 Task: Look for products with peanut butter flavor in the category "Chocolate Candies".
Action: Mouse moved to (17, 67)
Screenshot: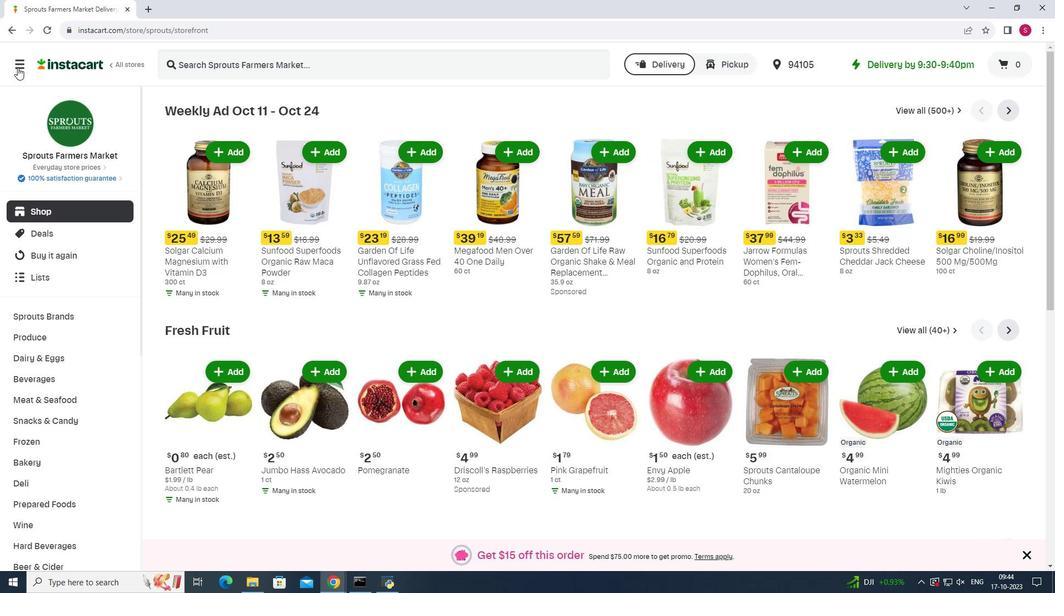 
Action: Mouse pressed left at (17, 67)
Screenshot: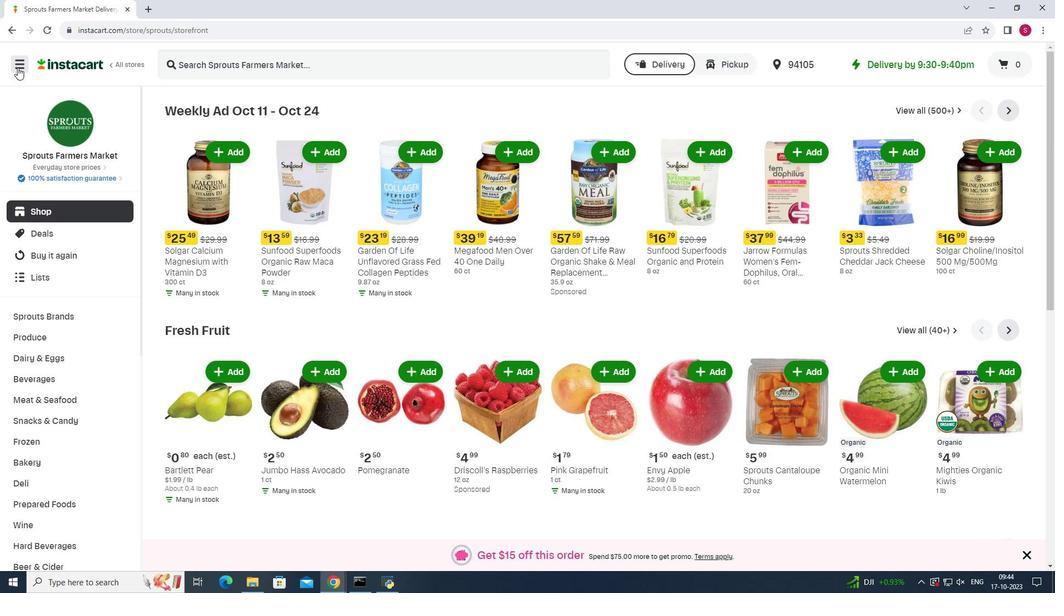 
Action: Mouse moved to (54, 289)
Screenshot: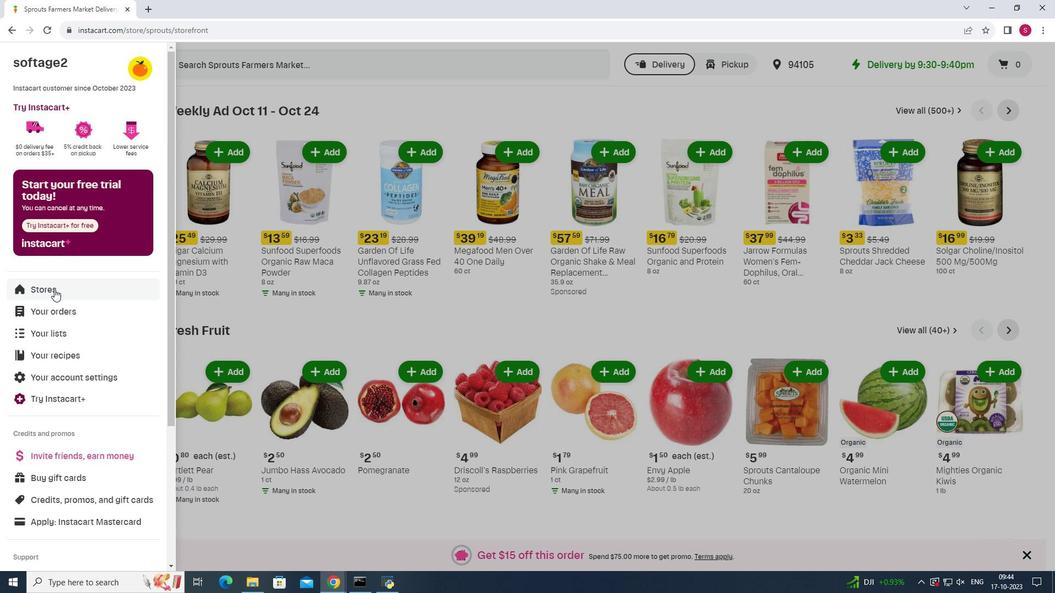 
Action: Mouse pressed left at (54, 289)
Screenshot: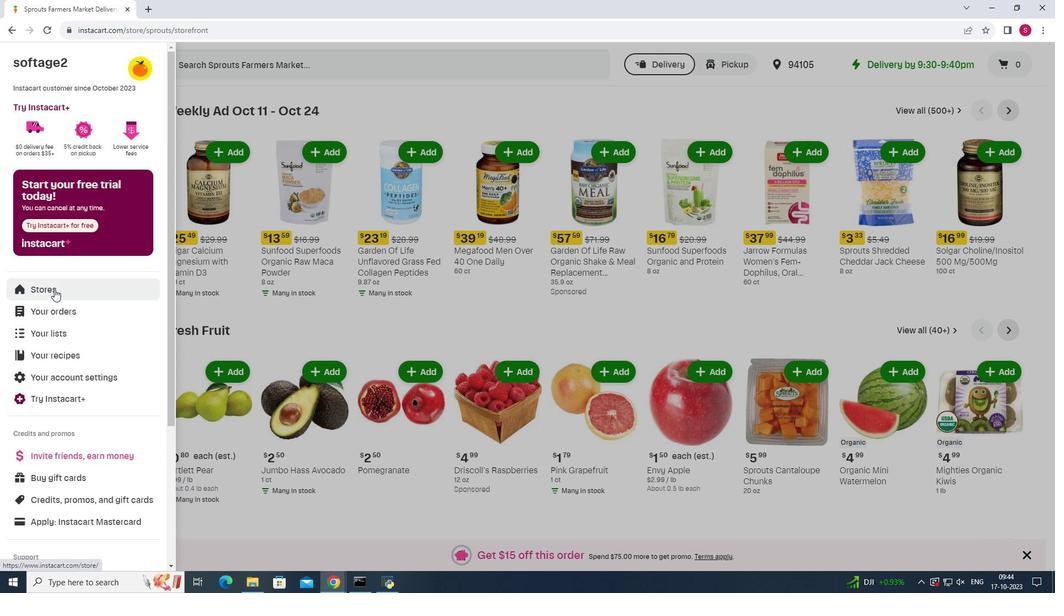 
Action: Mouse moved to (265, 92)
Screenshot: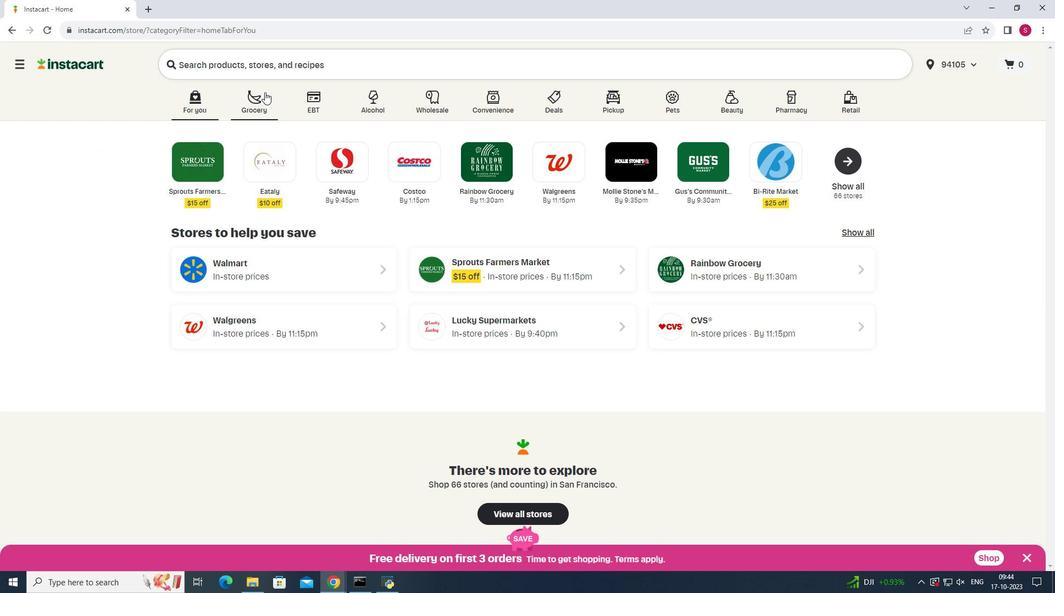 
Action: Mouse pressed left at (265, 92)
Screenshot: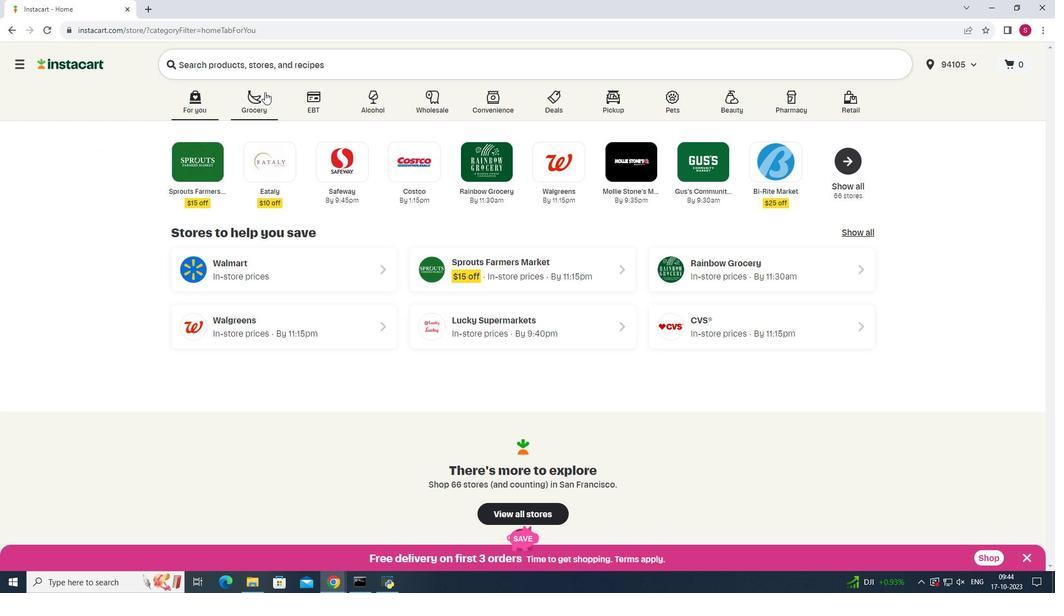 
Action: Mouse moved to (744, 156)
Screenshot: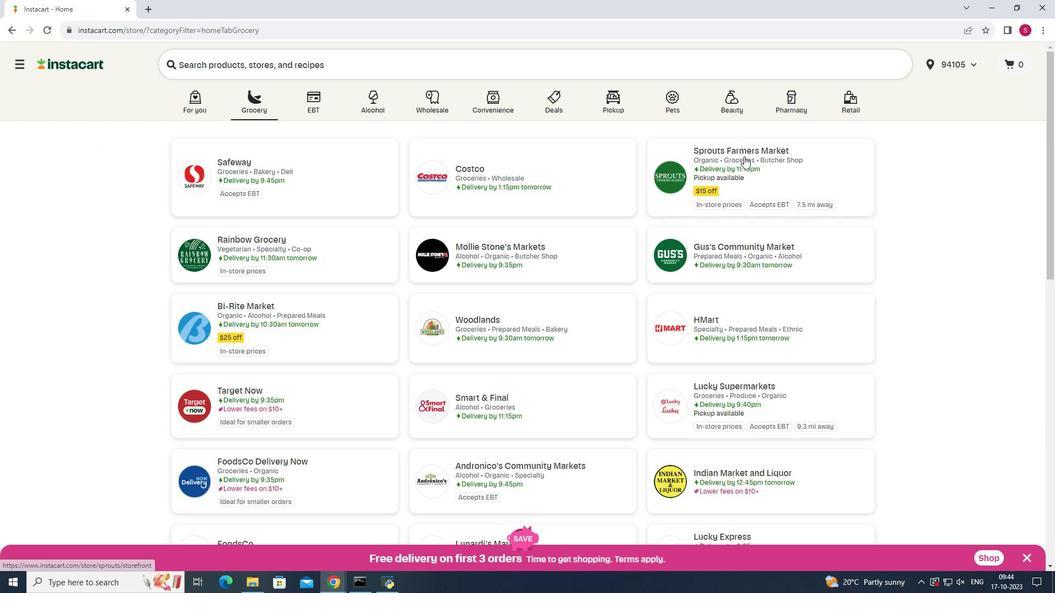 
Action: Mouse pressed left at (744, 156)
Screenshot: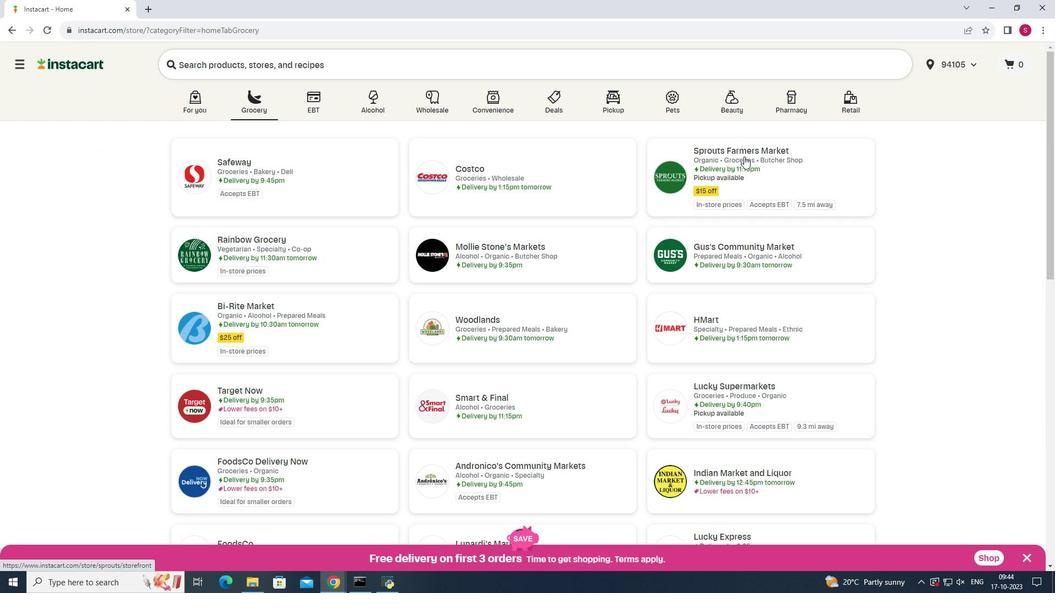 
Action: Mouse moved to (29, 417)
Screenshot: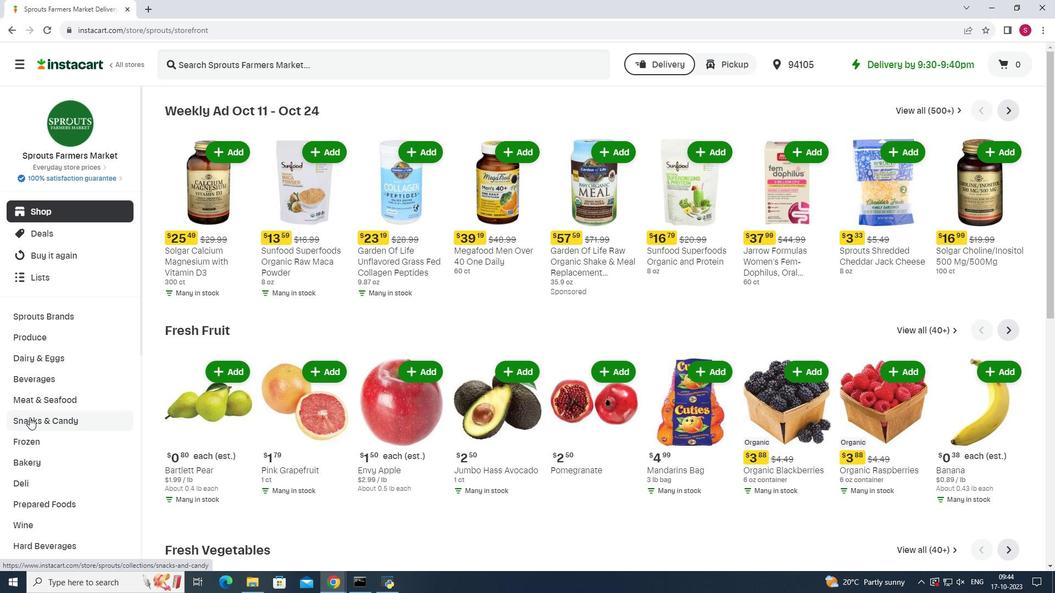 
Action: Mouse pressed left at (29, 417)
Screenshot: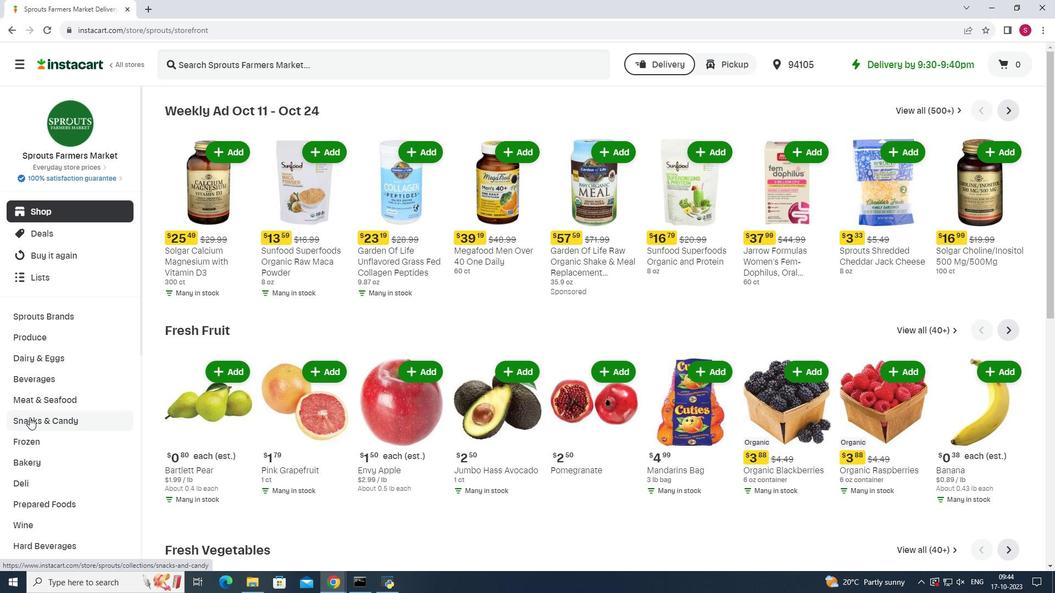 
Action: Mouse moved to (304, 137)
Screenshot: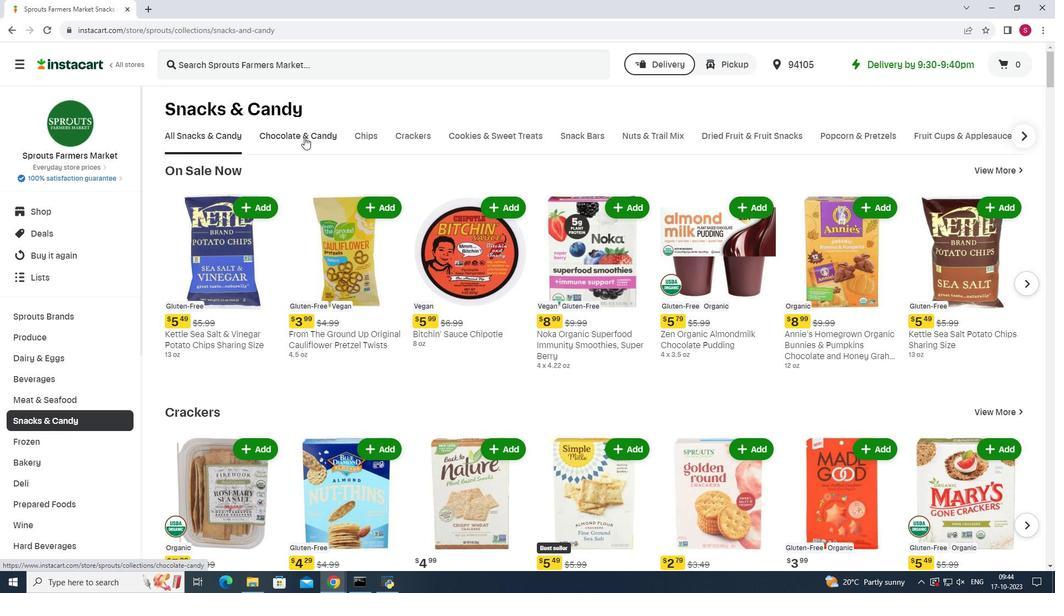 
Action: Mouse pressed left at (304, 137)
Screenshot: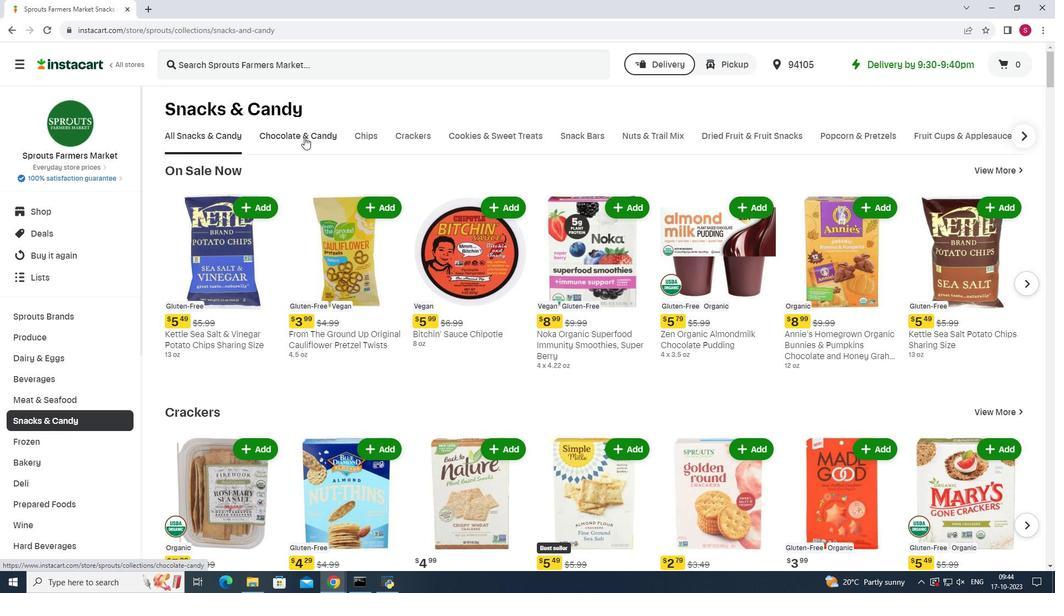 
Action: Mouse moved to (261, 189)
Screenshot: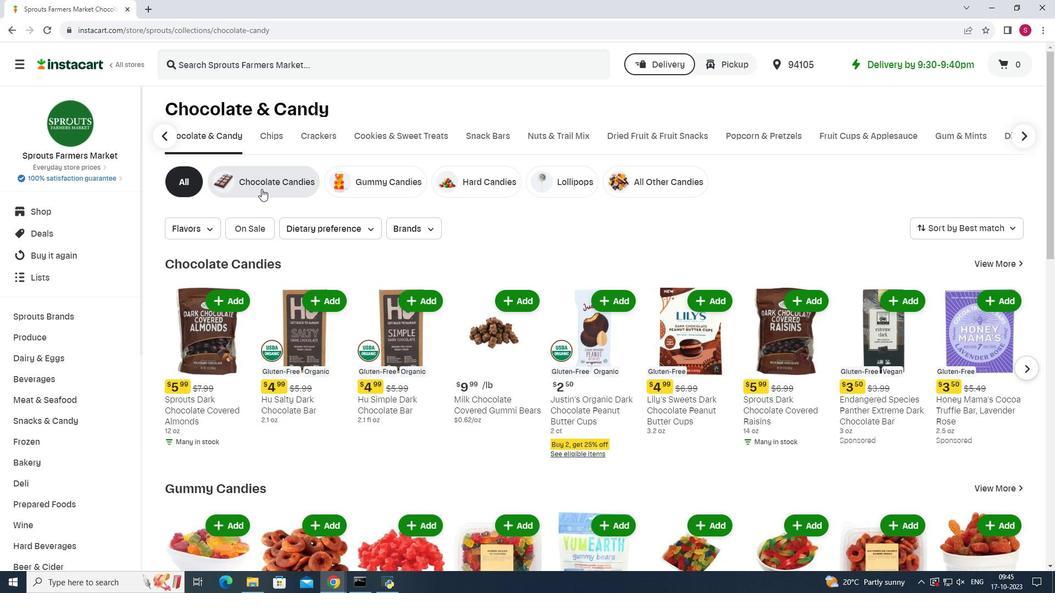
Action: Mouse pressed left at (261, 189)
Screenshot: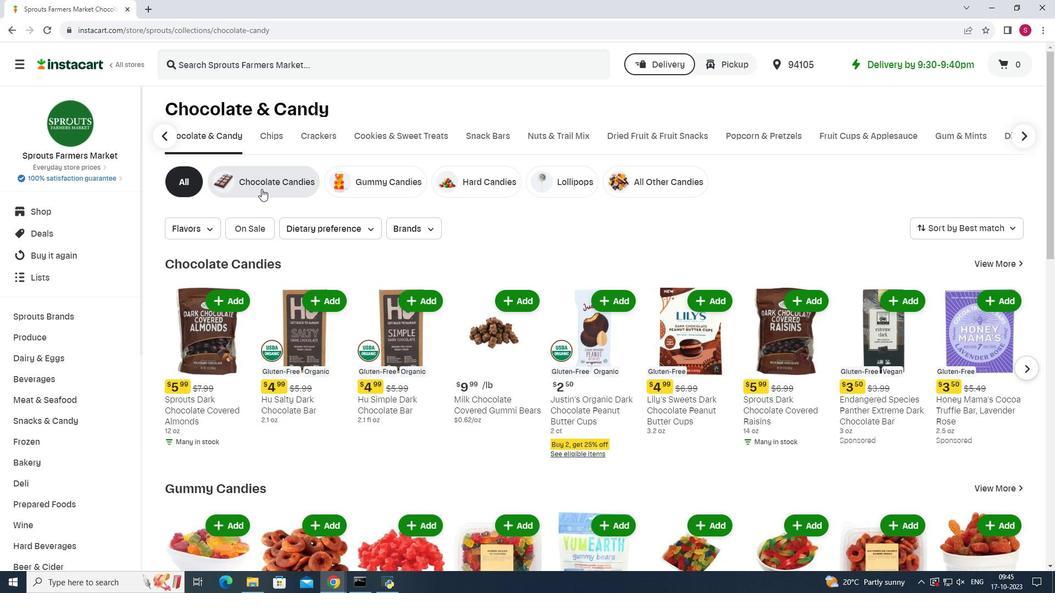 
Action: Mouse moved to (209, 233)
Screenshot: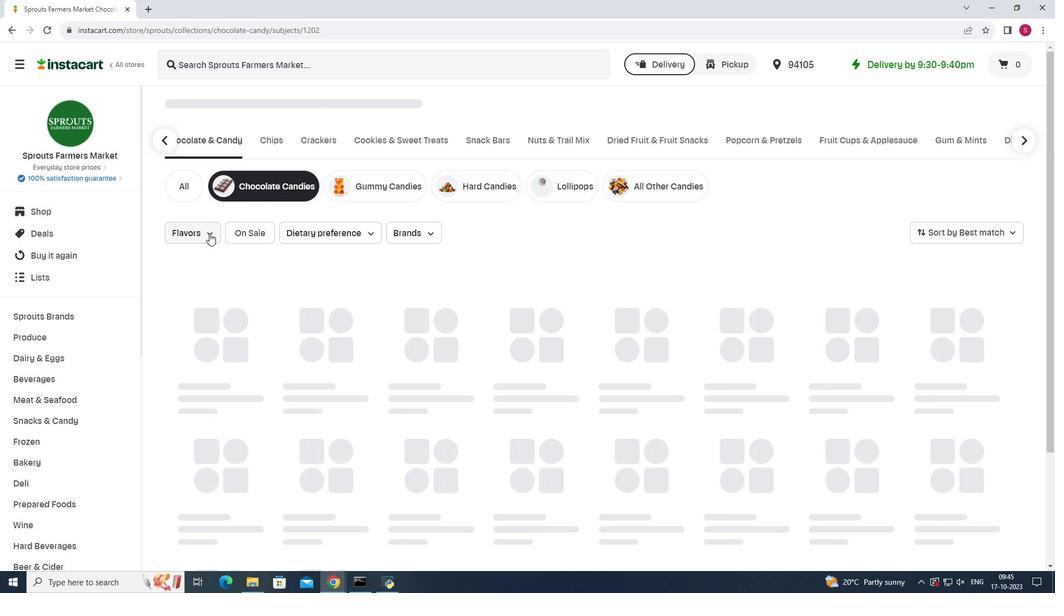 
Action: Mouse pressed left at (209, 233)
Screenshot: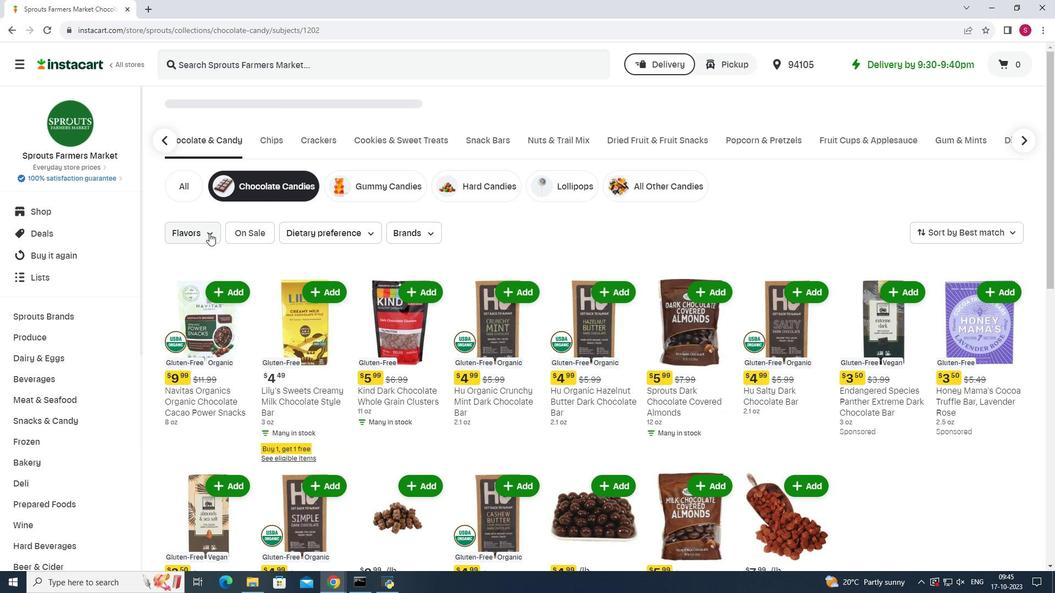
Action: Mouse moved to (226, 334)
Screenshot: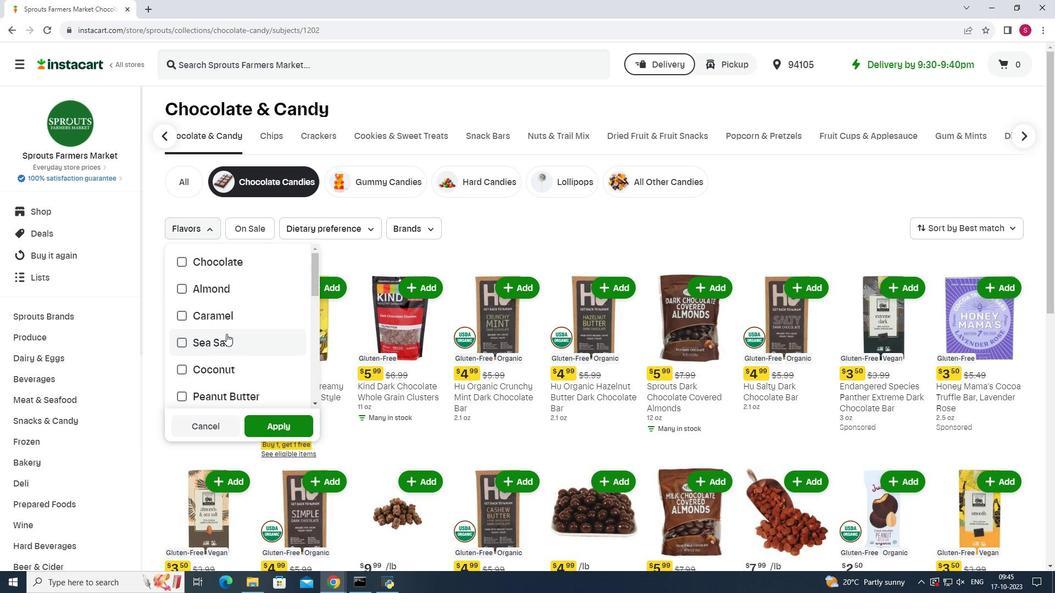 
Action: Mouse scrolled (226, 333) with delta (0, 0)
Screenshot: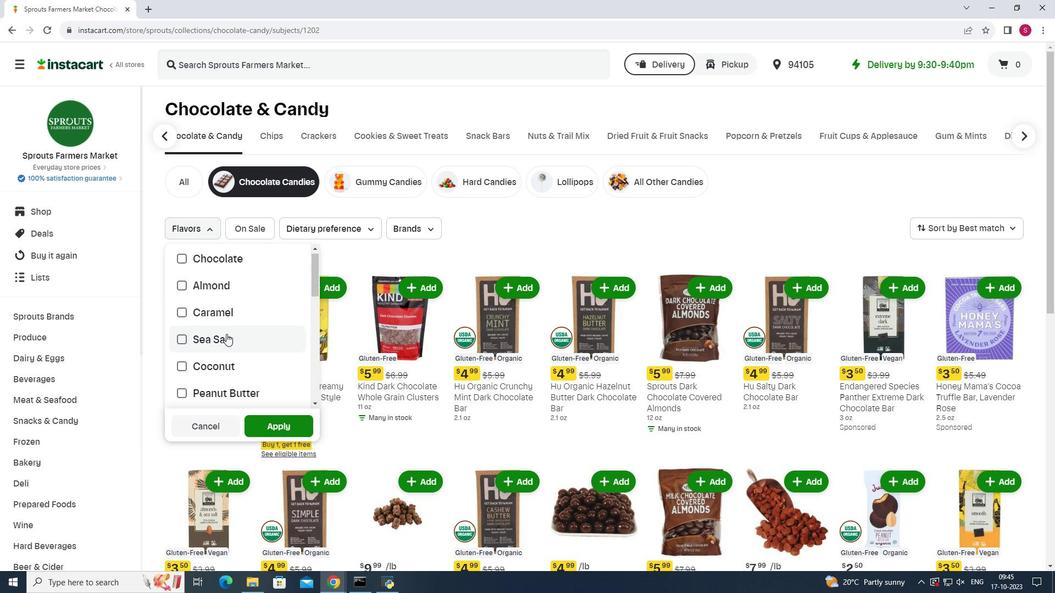
Action: Mouse moved to (182, 344)
Screenshot: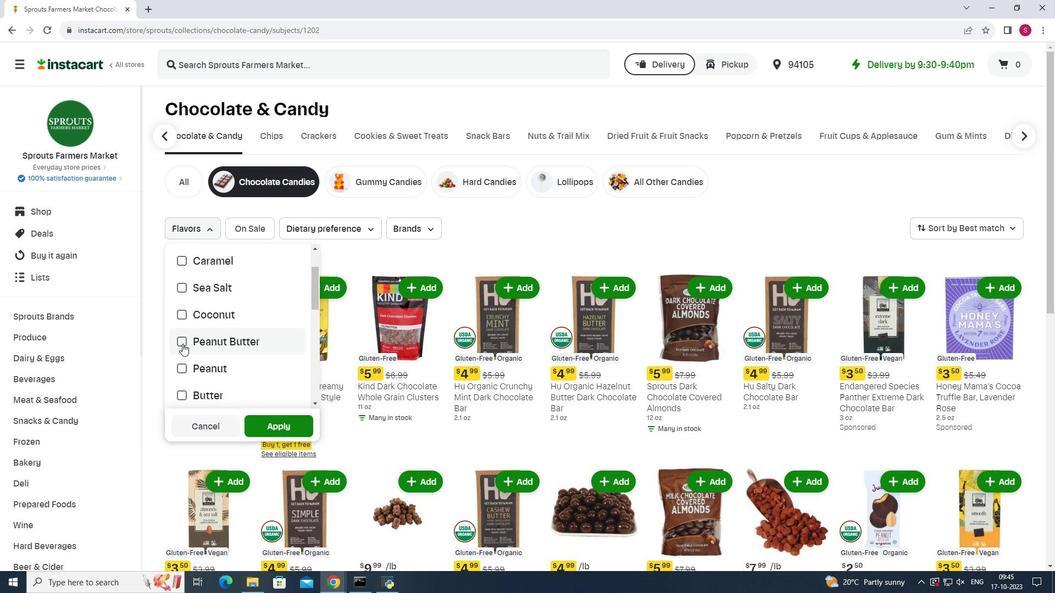 
Action: Mouse pressed left at (182, 344)
Screenshot: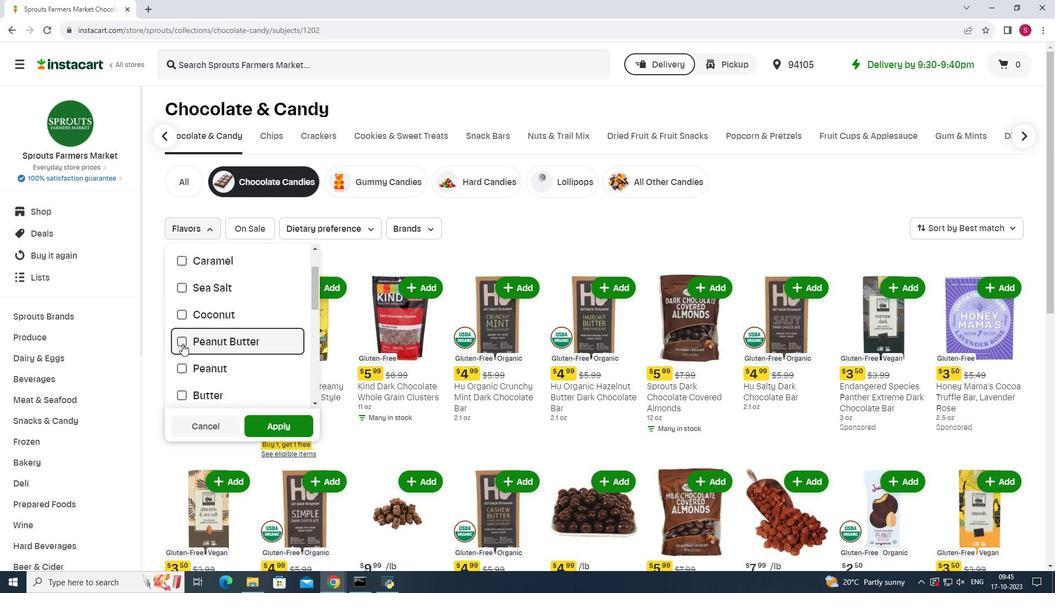 
Action: Mouse moved to (283, 429)
Screenshot: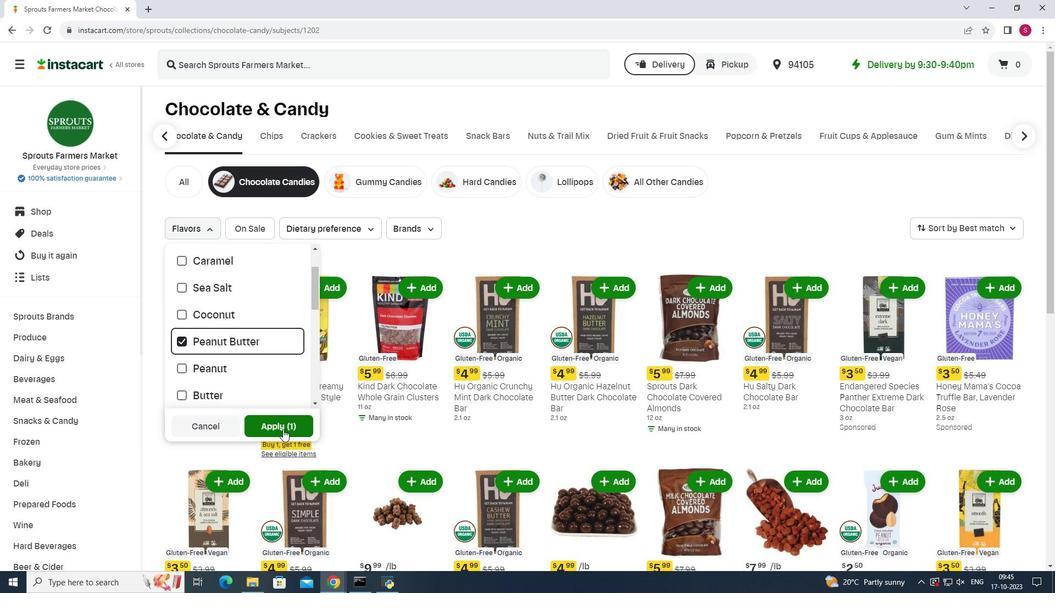 
Action: Mouse pressed left at (283, 429)
Screenshot: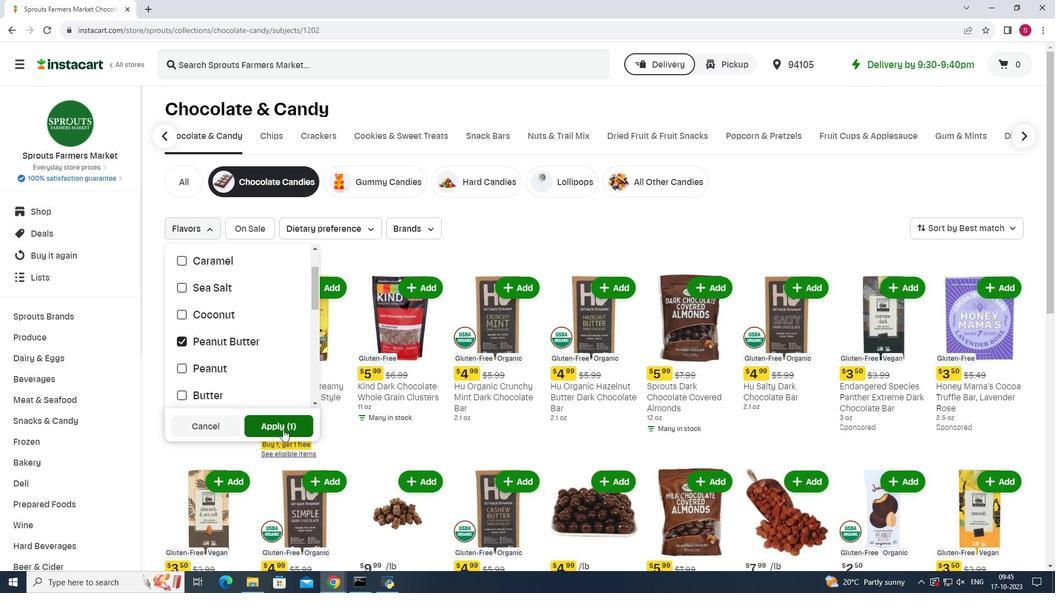 
Action: Mouse moved to (786, 227)
Screenshot: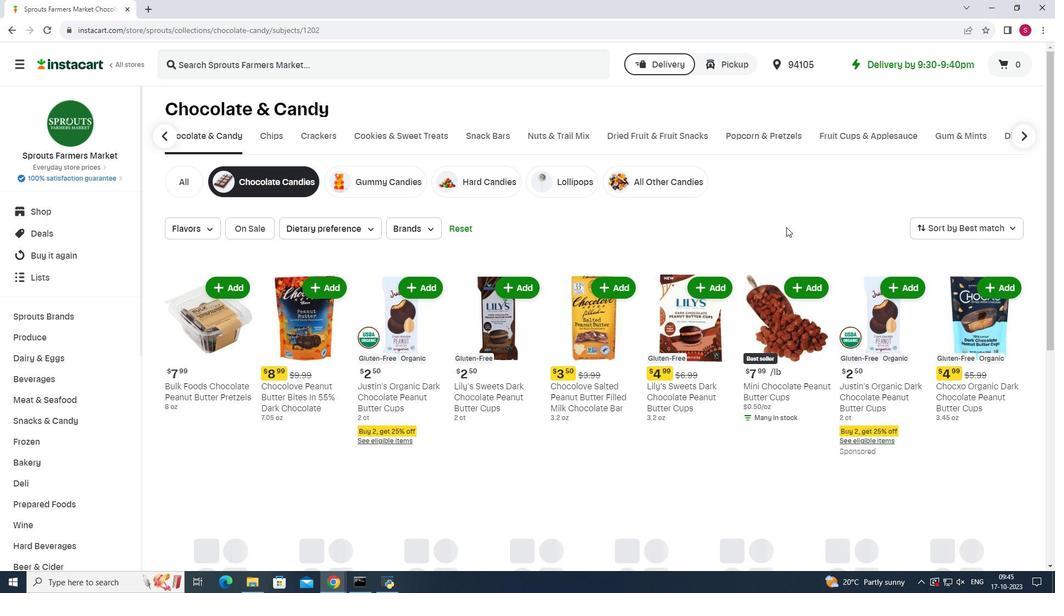 
Action: Mouse scrolled (786, 227) with delta (0, 0)
Screenshot: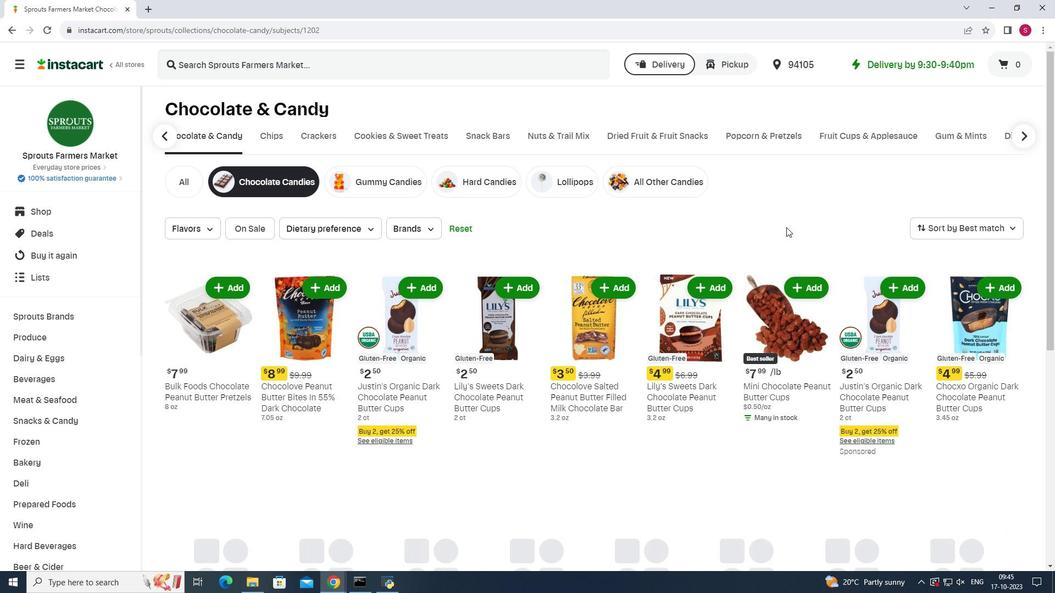 
Action: Mouse scrolled (786, 227) with delta (0, 0)
Screenshot: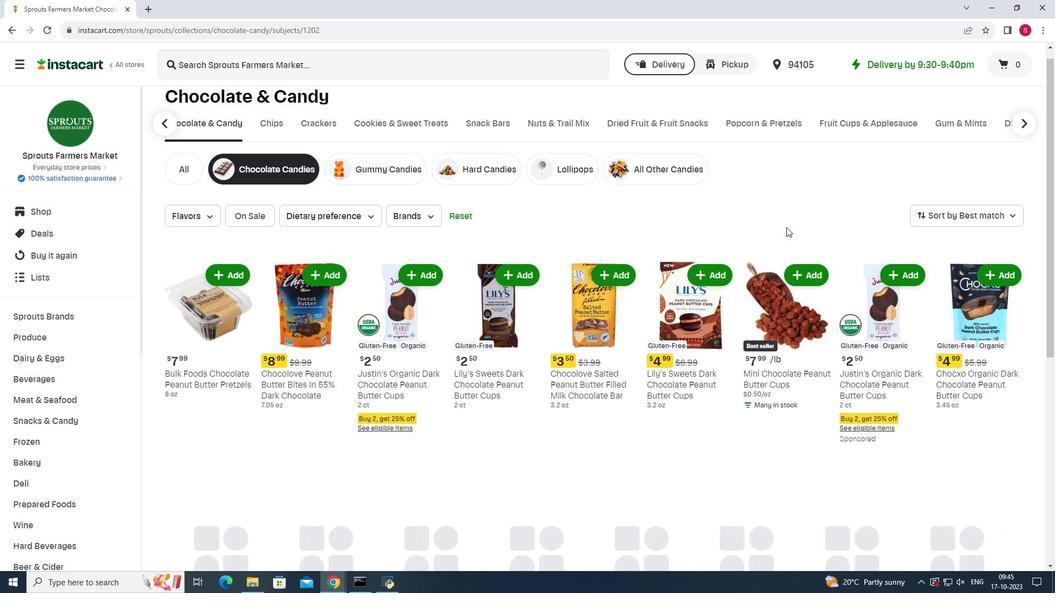 
Action: Mouse scrolled (786, 227) with delta (0, 0)
Screenshot: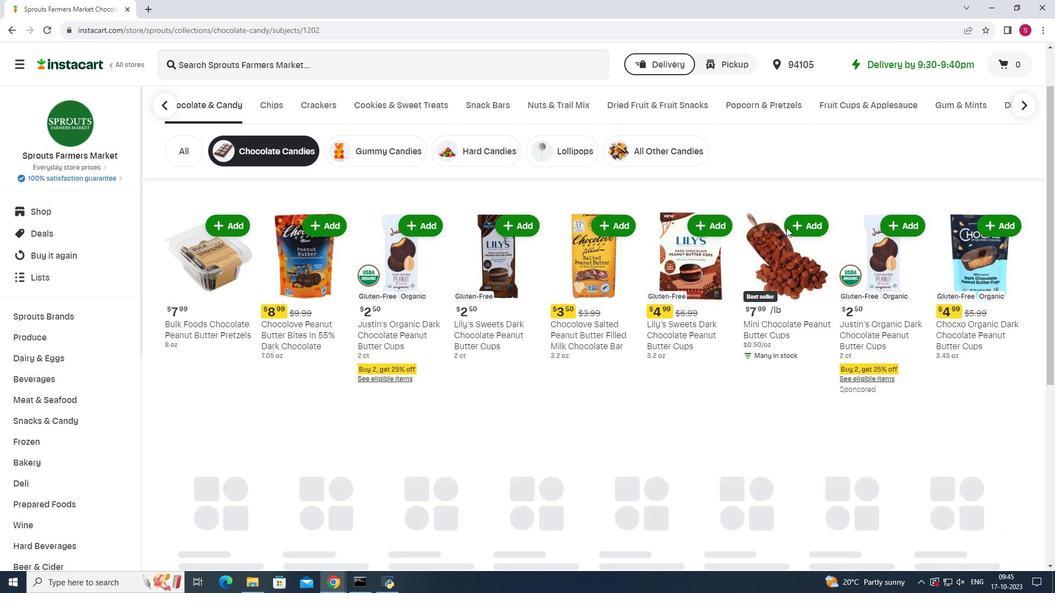 
Action: Mouse scrolled (786, 228) with delta (0, 0)
Screenshot: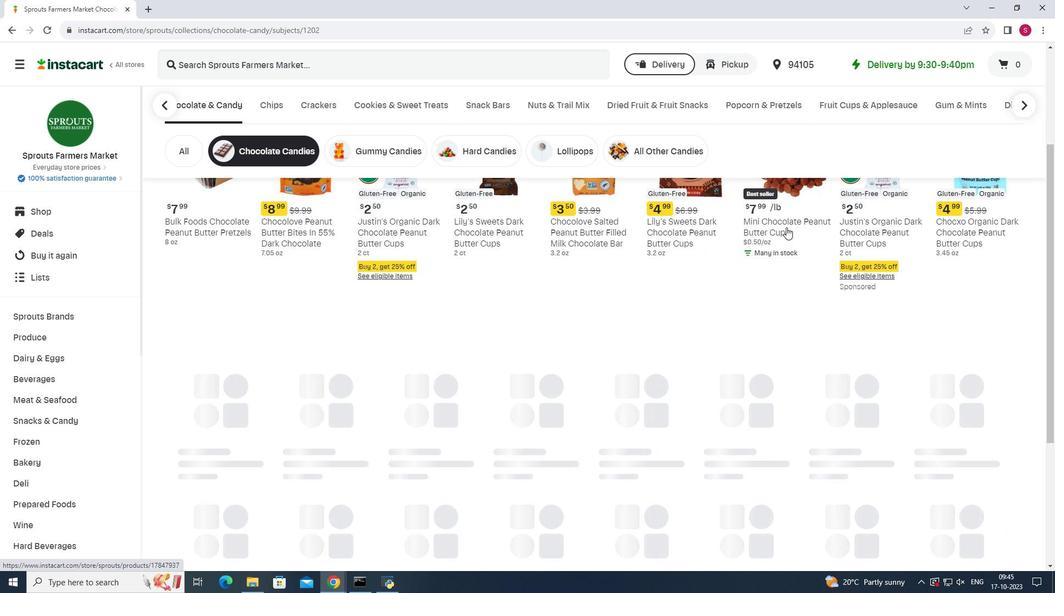 
Action: Mouse scrolled (786, 228) with delta (0, 0)
Screenshot: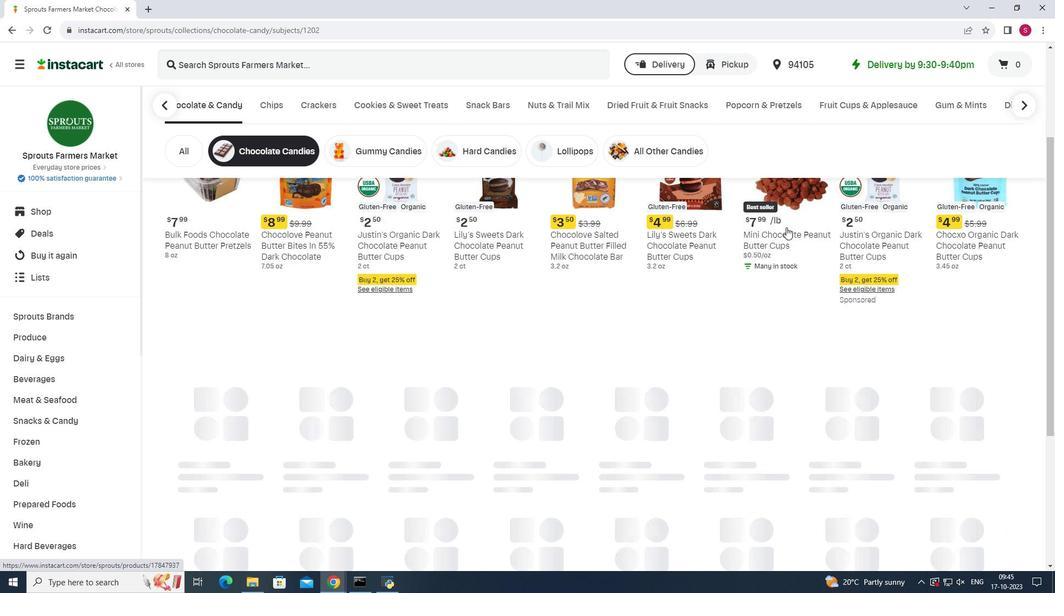 
Action: Mouse scrolled (786, 228) with delta (0, 0)
Screenshot: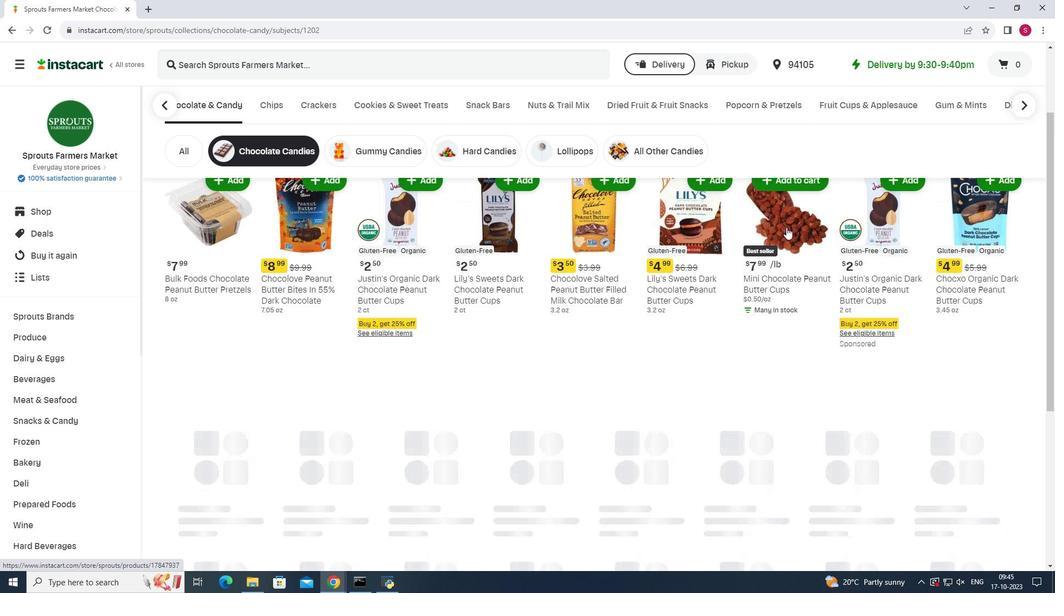 
Action: Mouse moved to (786, 230)
Screenshot: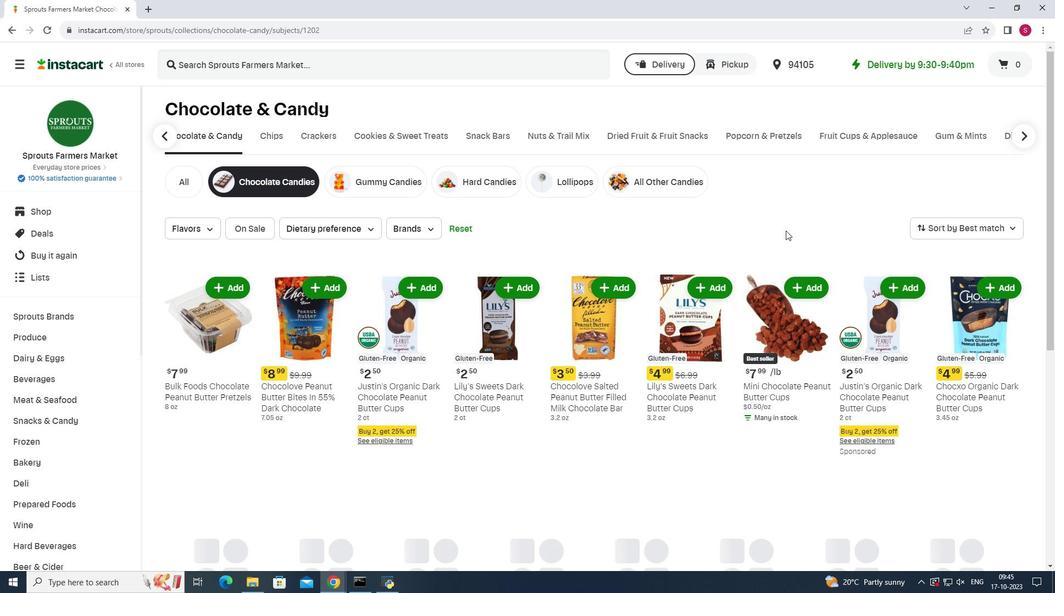 
Action: Mouse scrolled (786, 230) with delta (0, 0)
Screenshot: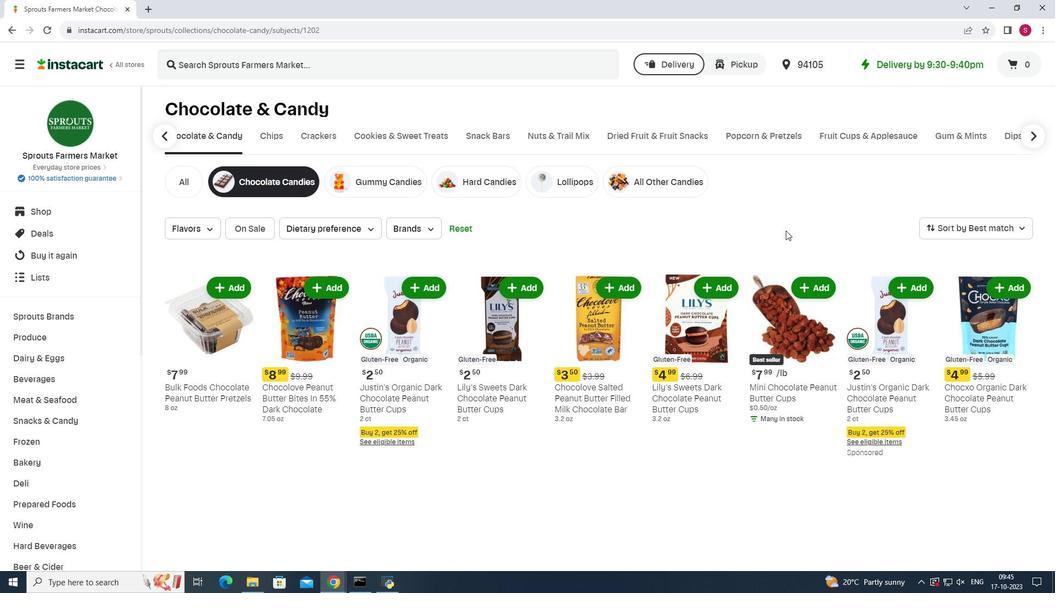 
Action: Mouse scrolled (786, 230) with delta (0, 0)
Screenshot: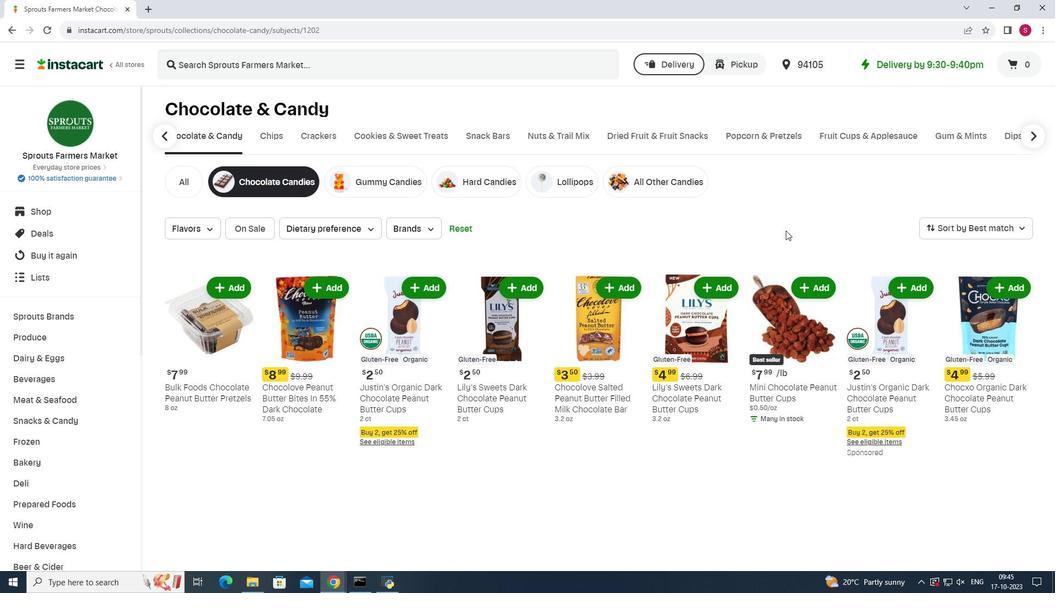 
Action: Mouse scrolled (786, 230) with delta (0, 0)
Screenshot: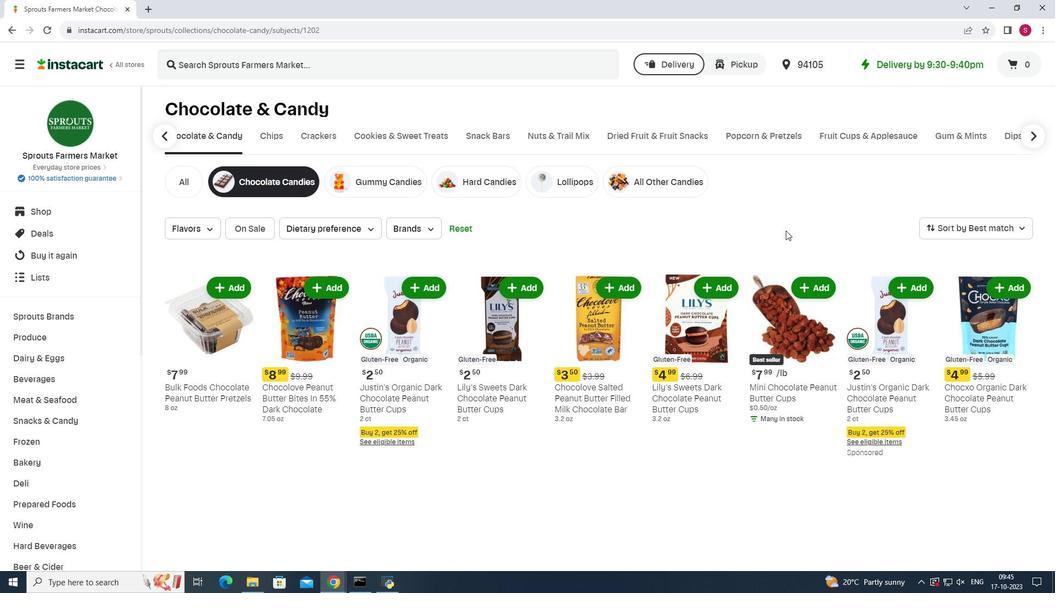 
